 Task: Create a due date automation trigger when advanced on, 2 hours after a card is due add dates with a complete due date.
Action: Mouse moved to (933, 105)
Screenshot: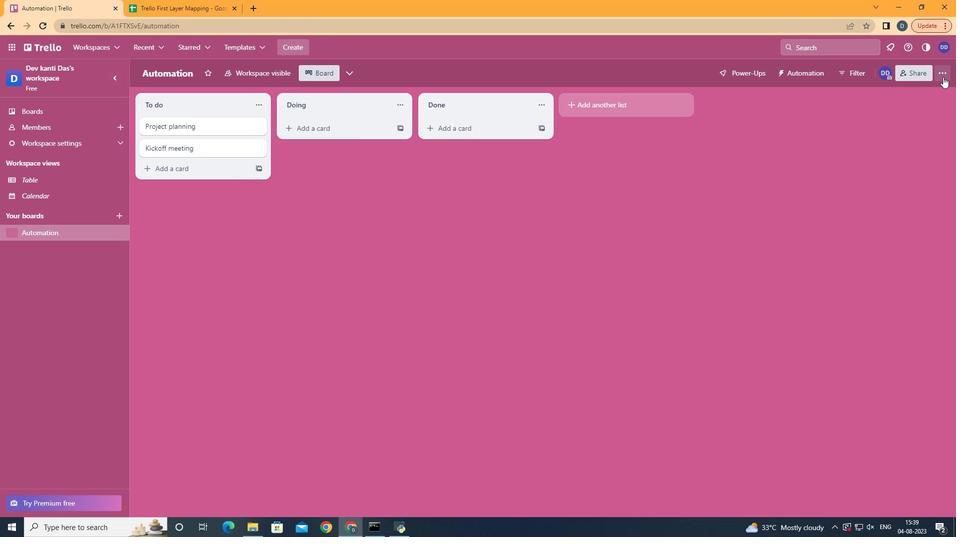 
Action: Mouse pressed left at (933, 105)
Screenshot: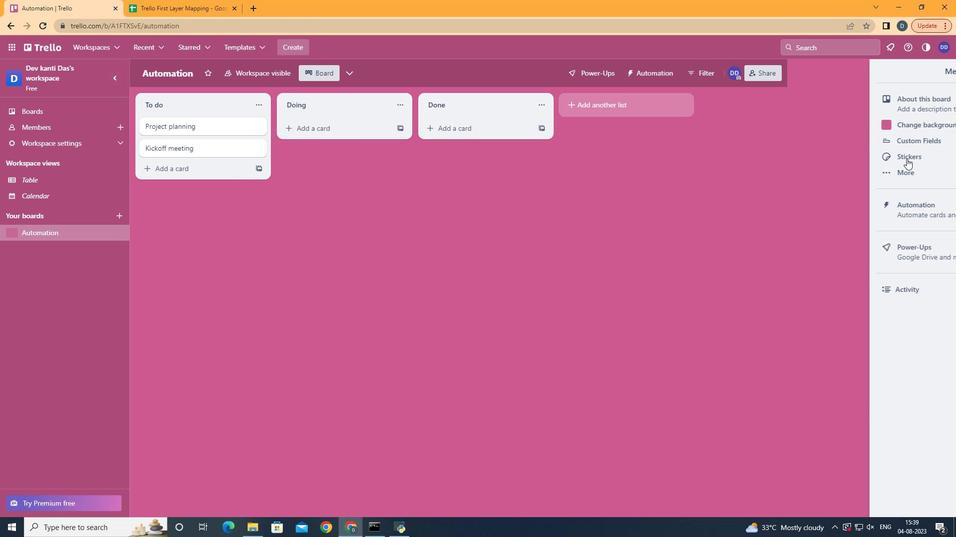 
Action: Mouse moved to (859, 228)
Screenshot: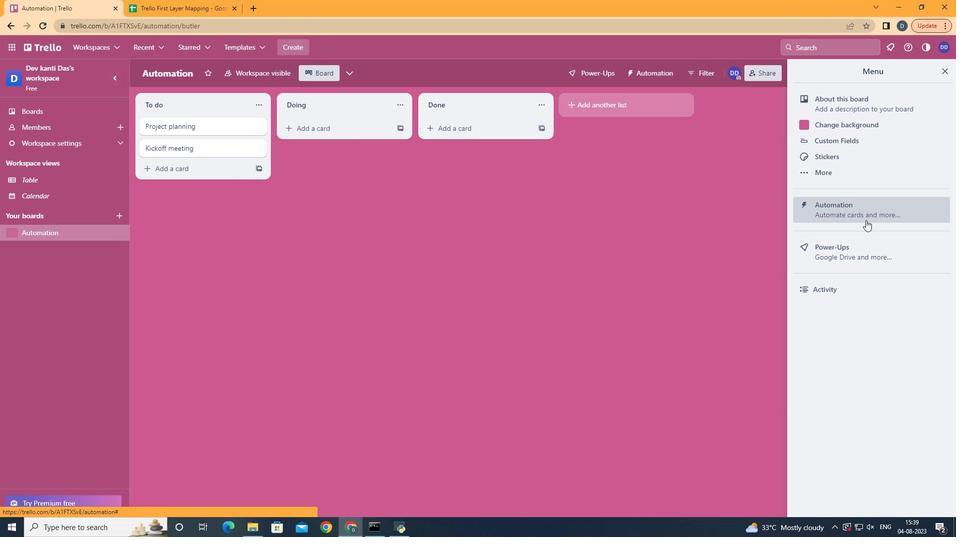 
Action: Mouse pressed left at (859, 228)
Screenshot: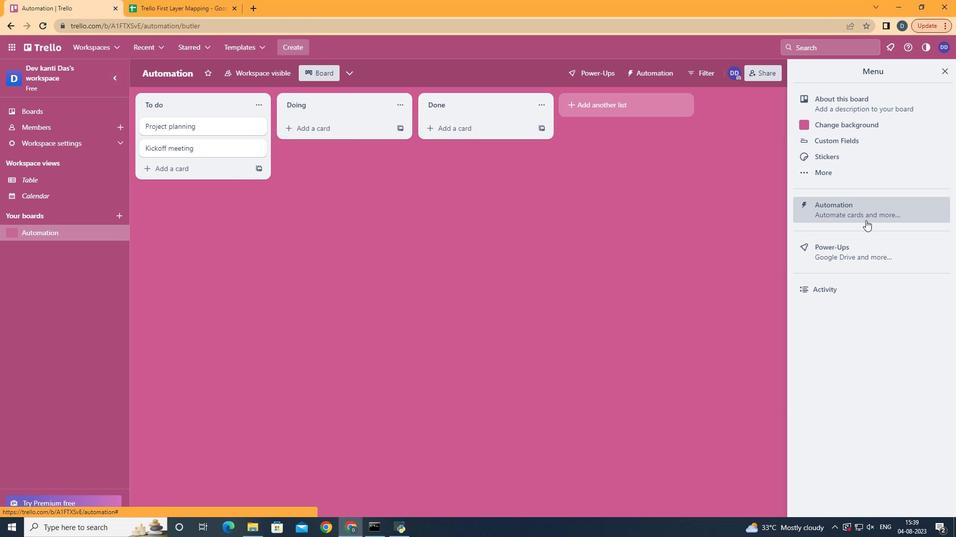 
Action: Mouse moved to (217, 208)
Screenshot: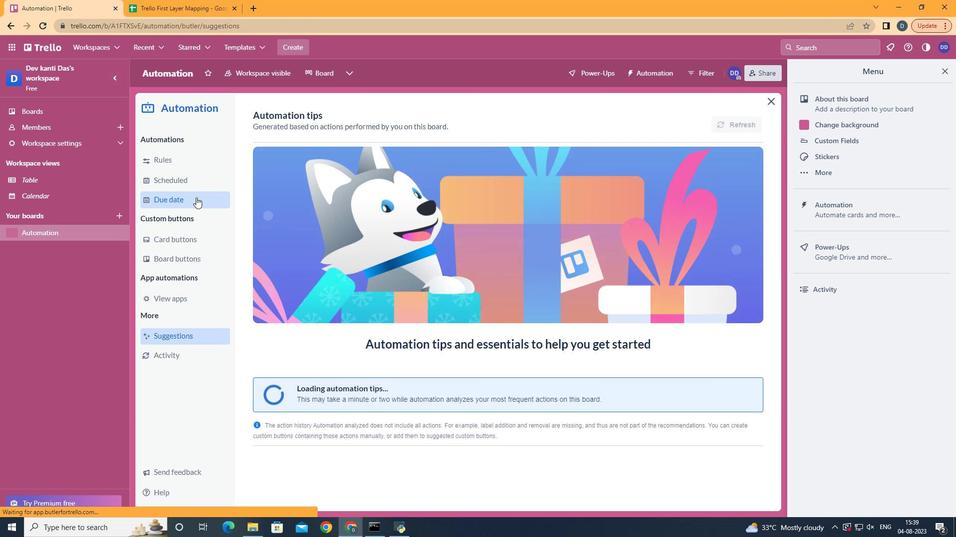 
Action: Mouse pressed left at (217, 208)
Screenshot: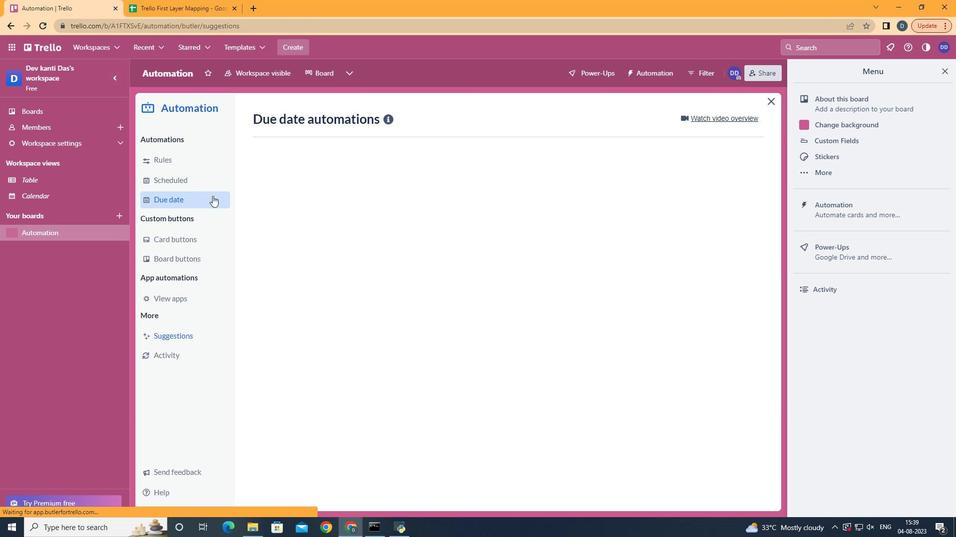 
Action: Mouse moved to (700, 141)
Screenshot: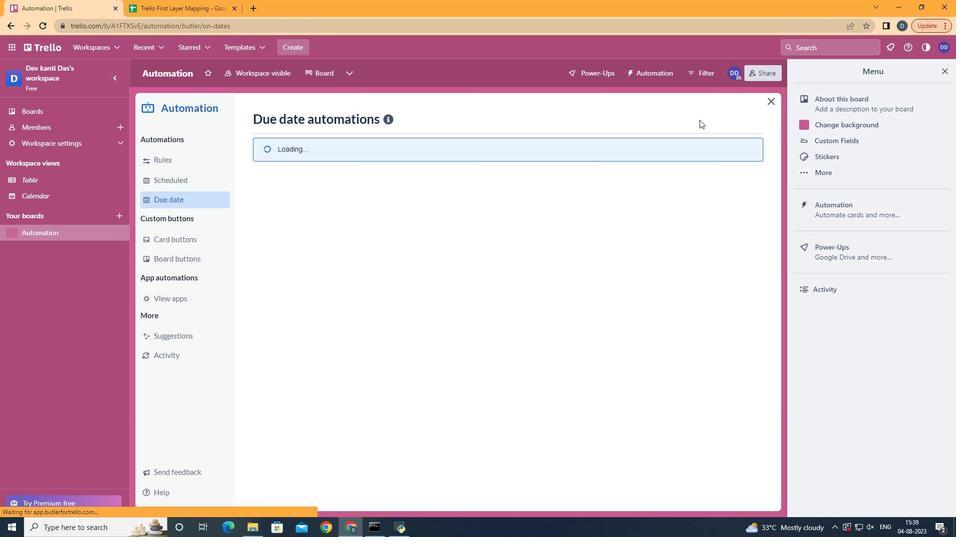 
Action: Mouse pressed left at (700, 141)
Screenshot: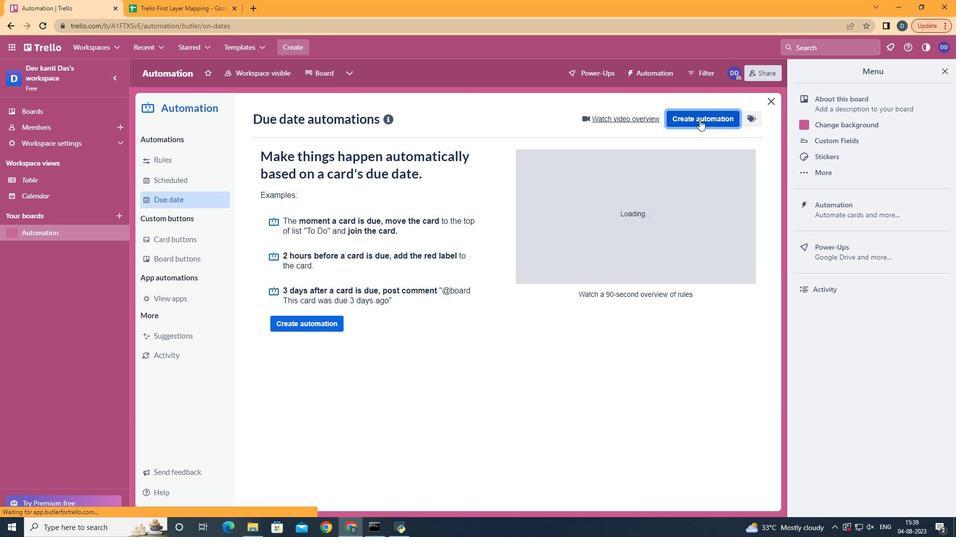 
Action: Mouse moved to (506, 224)
Screenshot: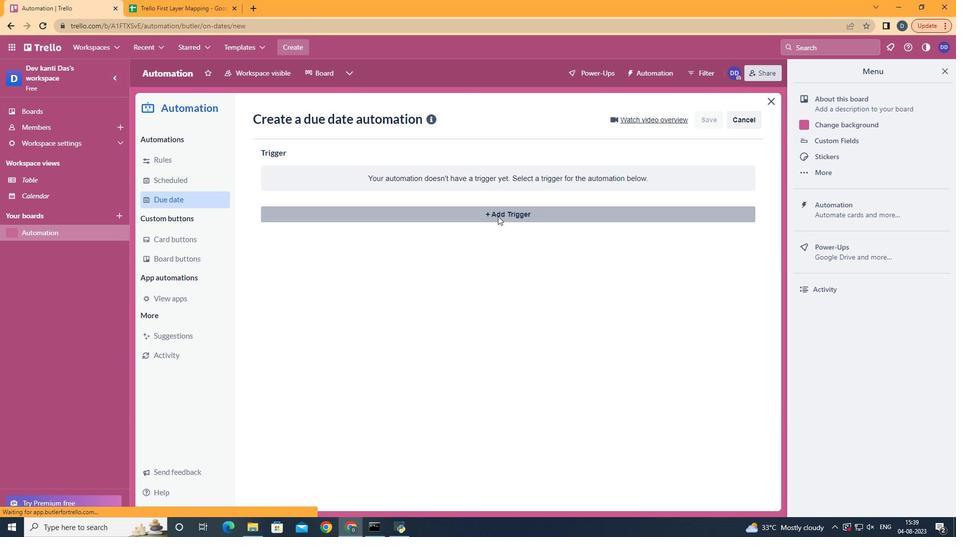 
Action: Mouse pressed left at (506, 224)
Screenshot: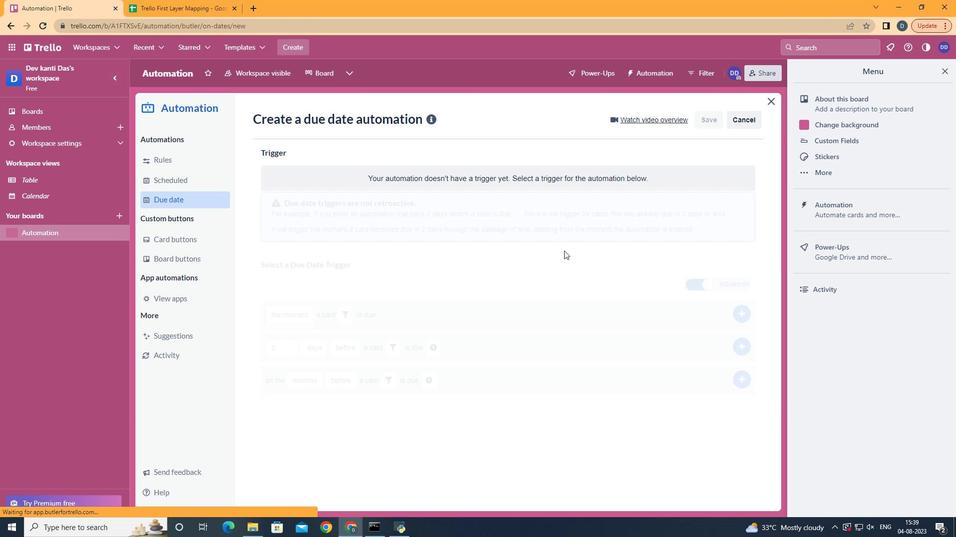 
Action: Mouse moved to (329, 403)
Screenshot: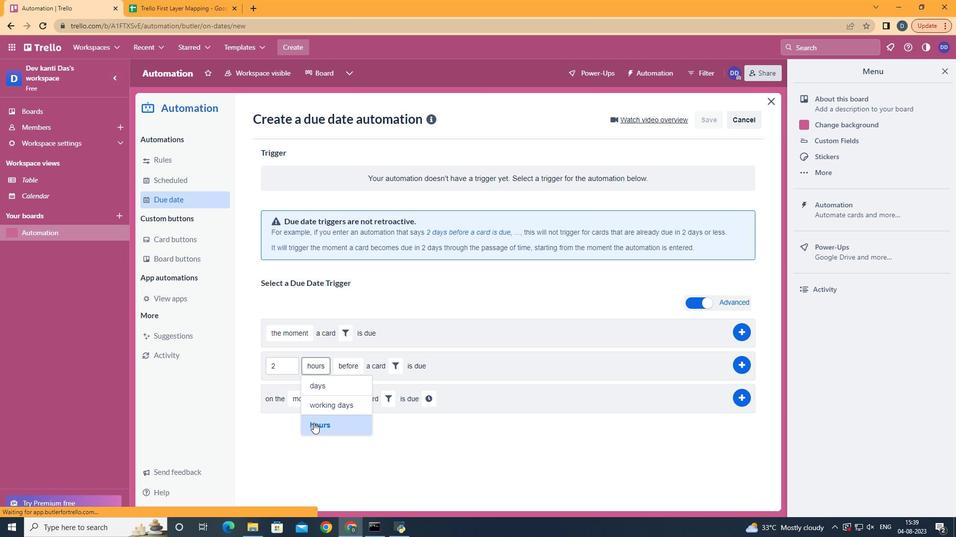 
Action: Mouse pressed left at (329, 403)
Screenshot: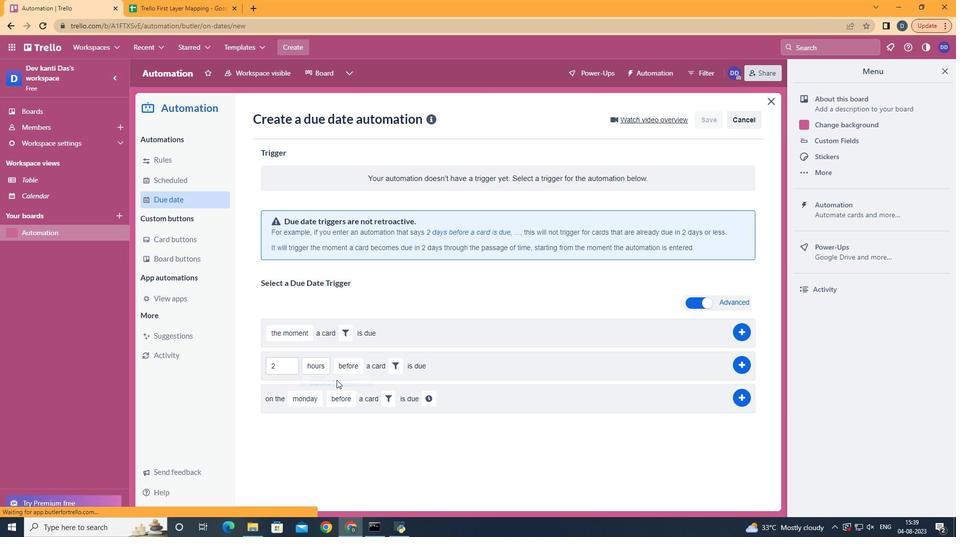
Action: Mouse moved to (370, 385)
Screenshot: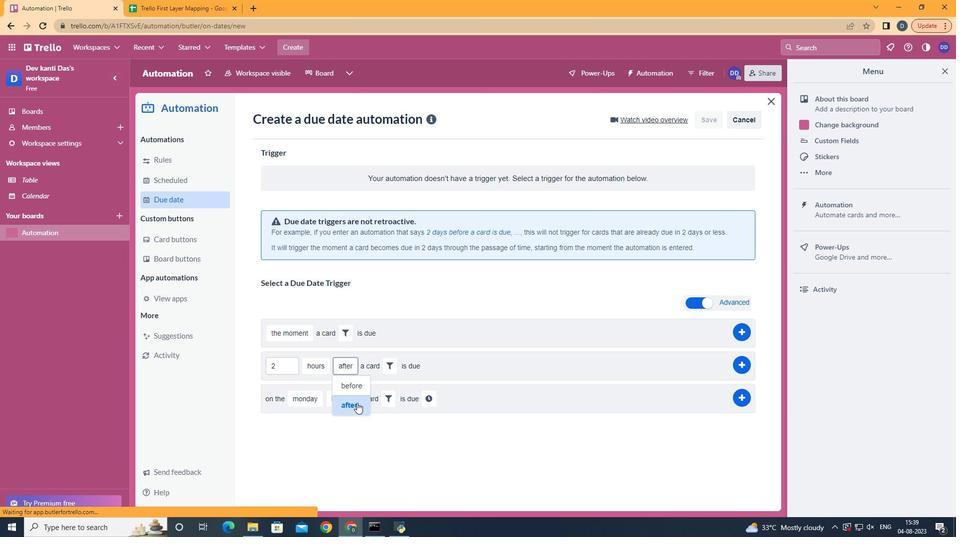 
Action: Mouse pressed left at (370, 385)
Screenshot: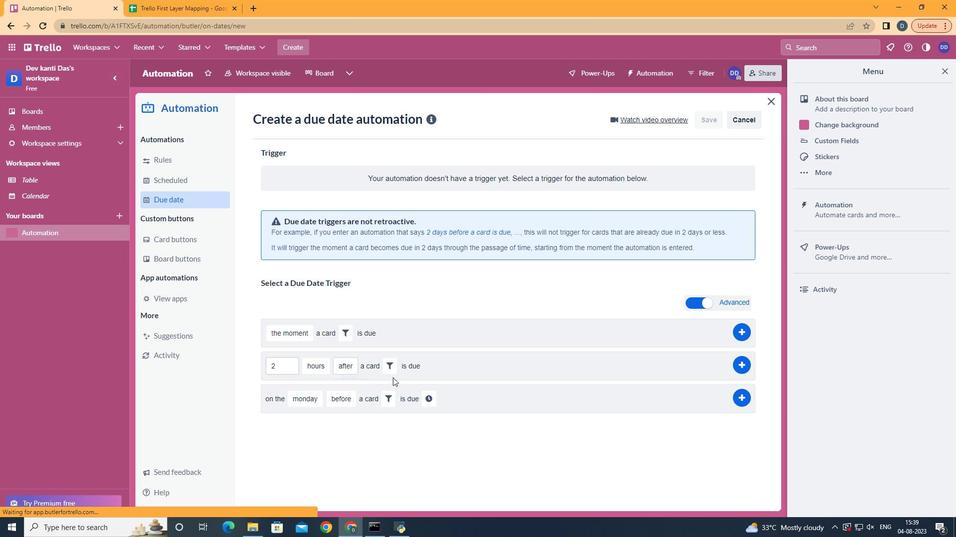 
Action: Mouse moved to (409, 356)
Screenshot: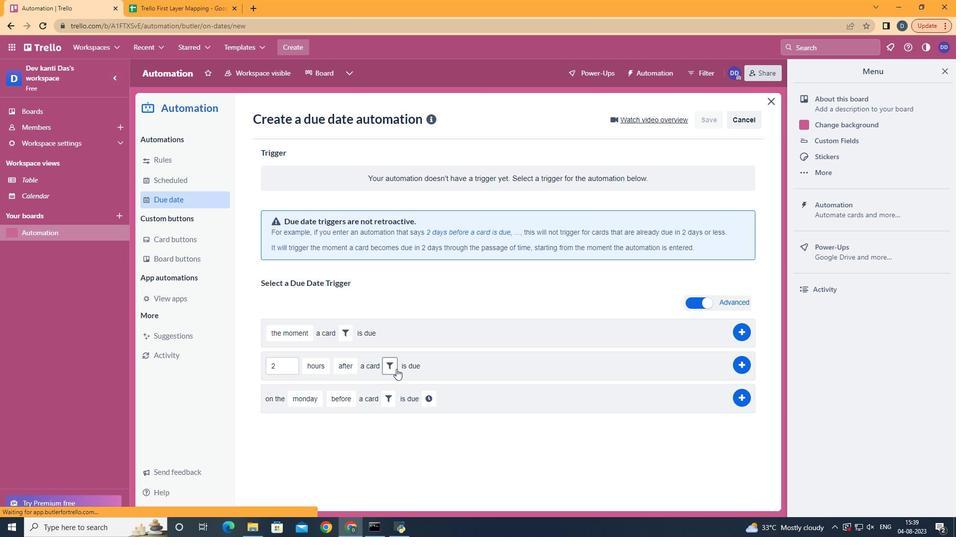 
Action: Mouse pressed left at (409, 356)
Screenshot: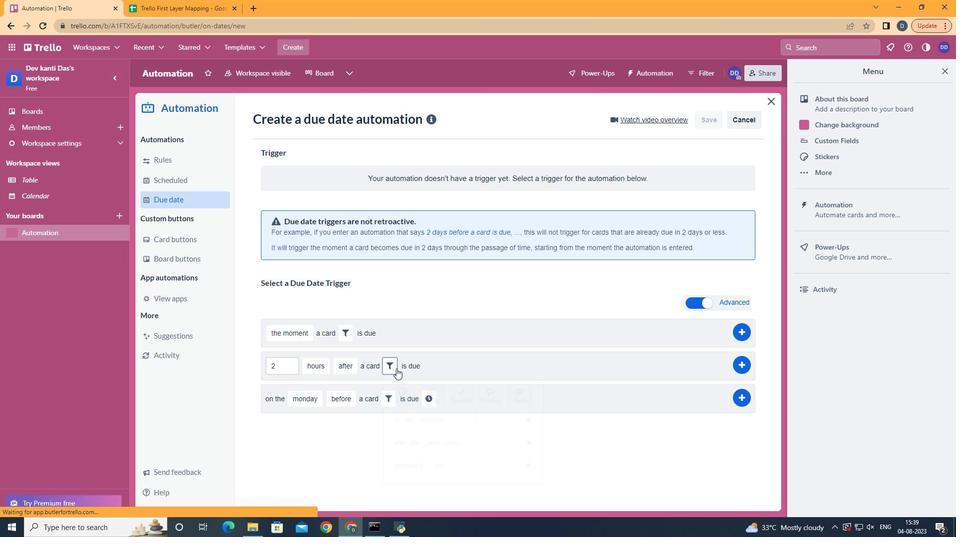 
Action: Mouse moved to (457, 380)
Screenshot: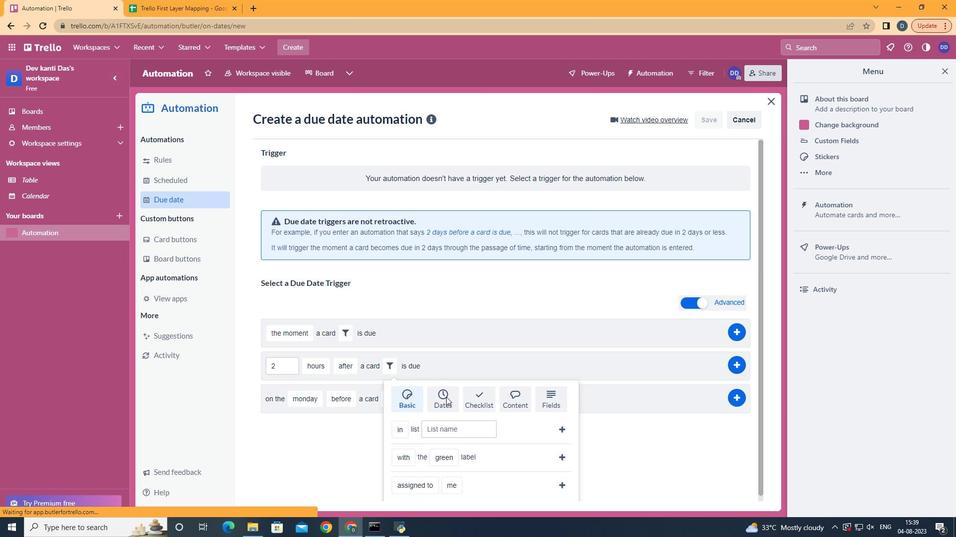 
Action: Mouse pressed left at (457, 380)
Screenshot: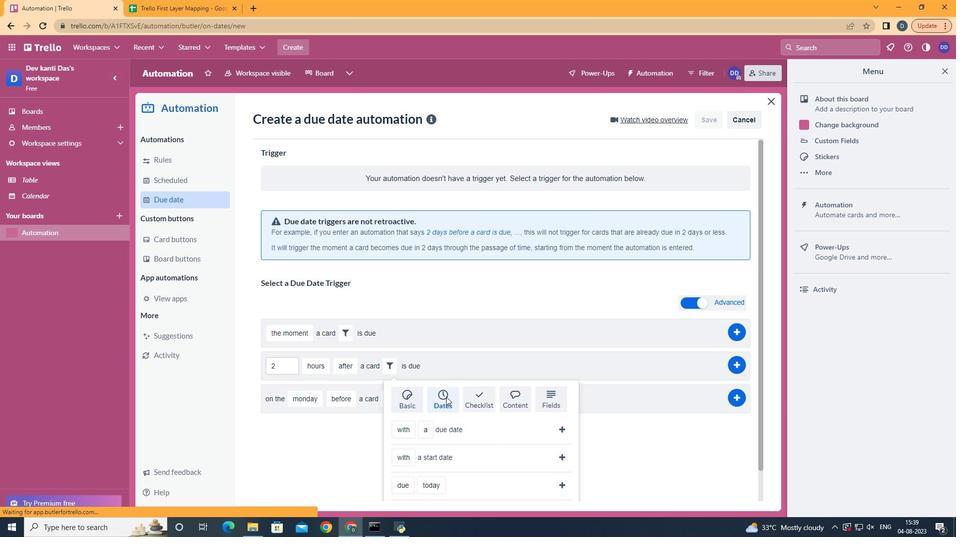 
Action: Mouse moved to (417, 424)
Screenshot: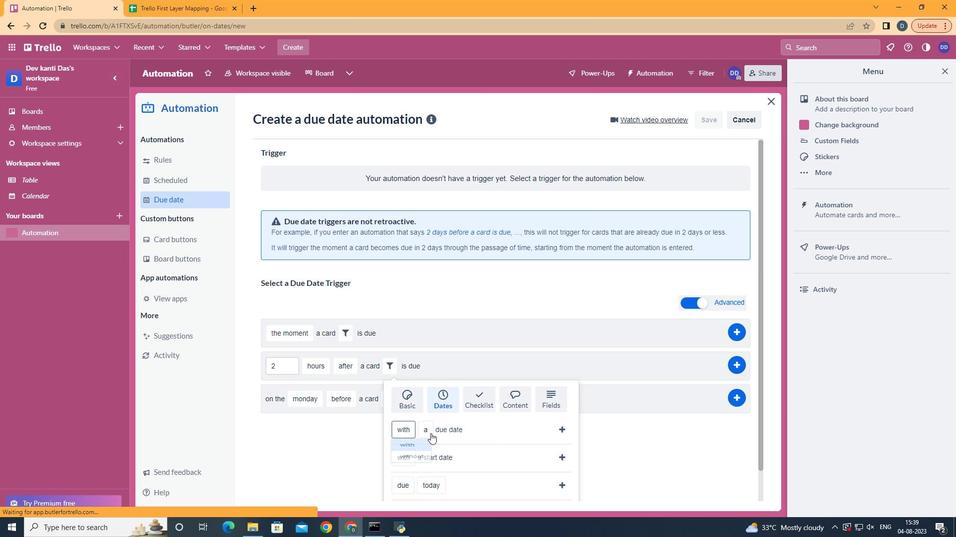 
Action: Mouse pressed left at (417, 424)
Screenshot: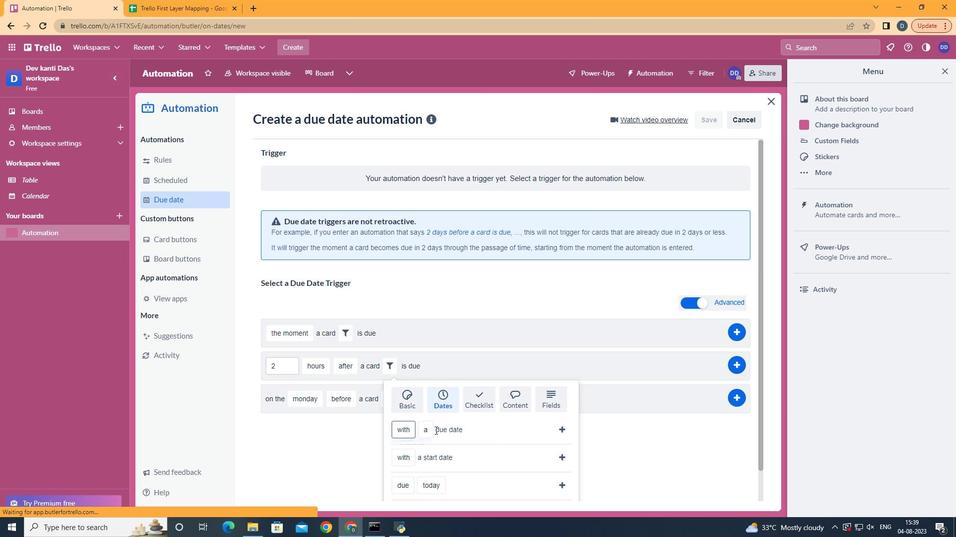 
Action: Mouse moved to (448, 359)
Screenshot: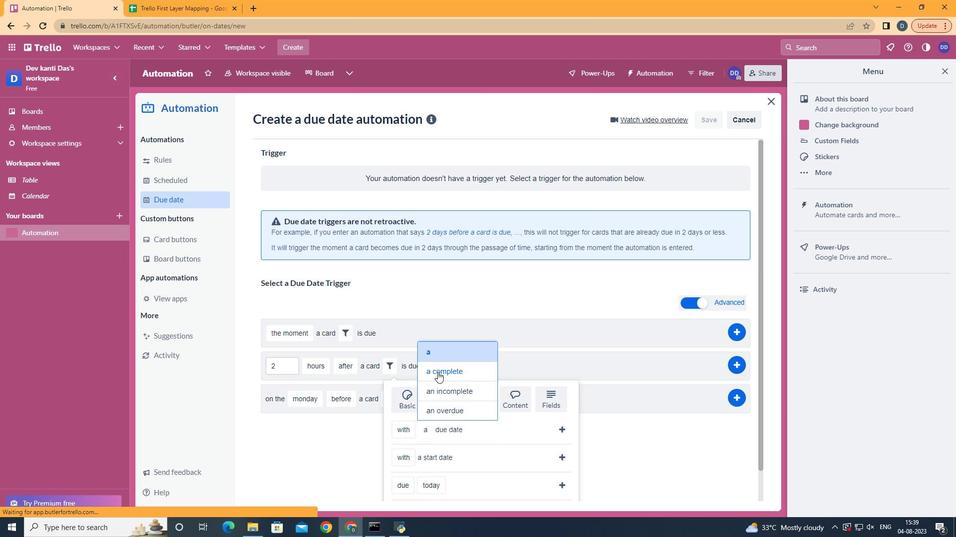 
Action: Mouse pressed left at (448, 359)
Screenshot: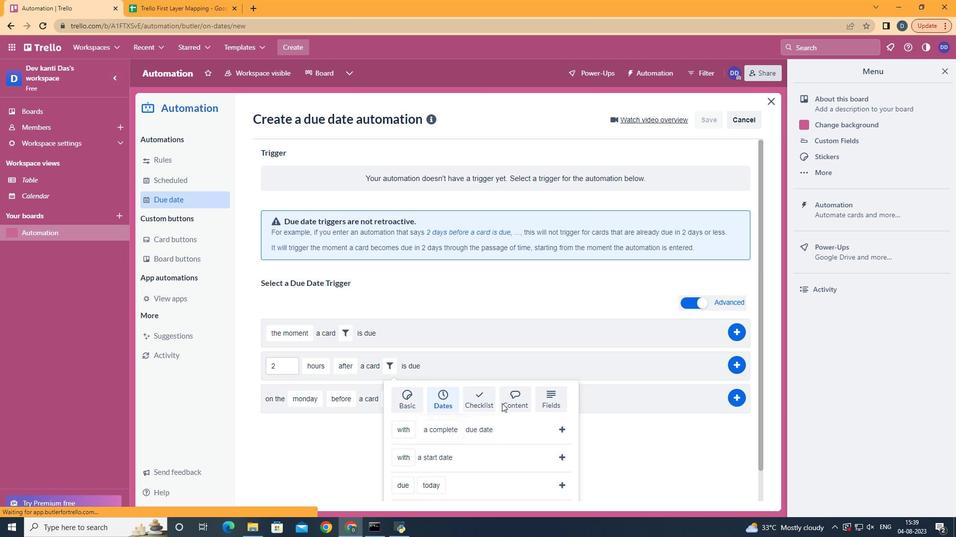 
Action: Mouse moved to (568, 411)
Screenshot: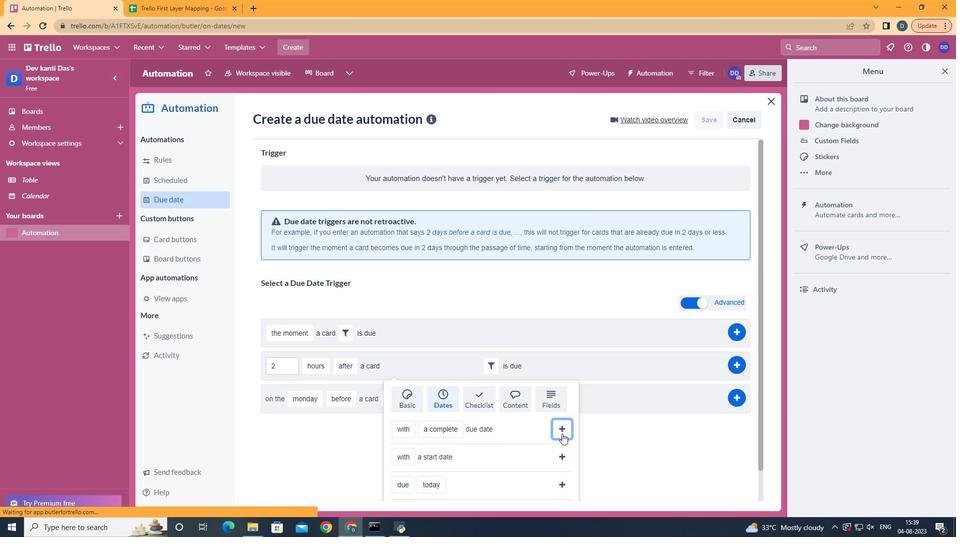 
Action: Mouse pressed left at (568, 411)
Screenshot: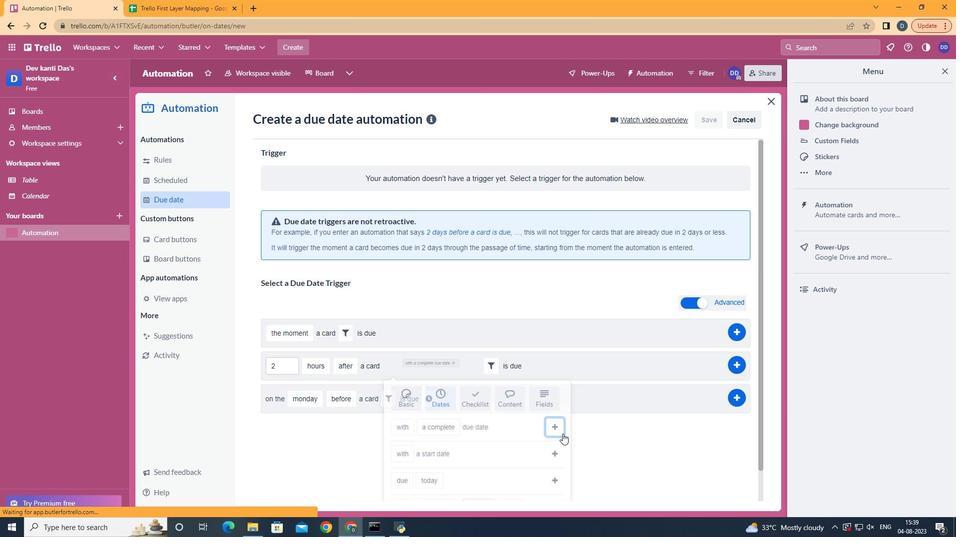 
Action: Mouse moved to (733, 351)
Screenshot: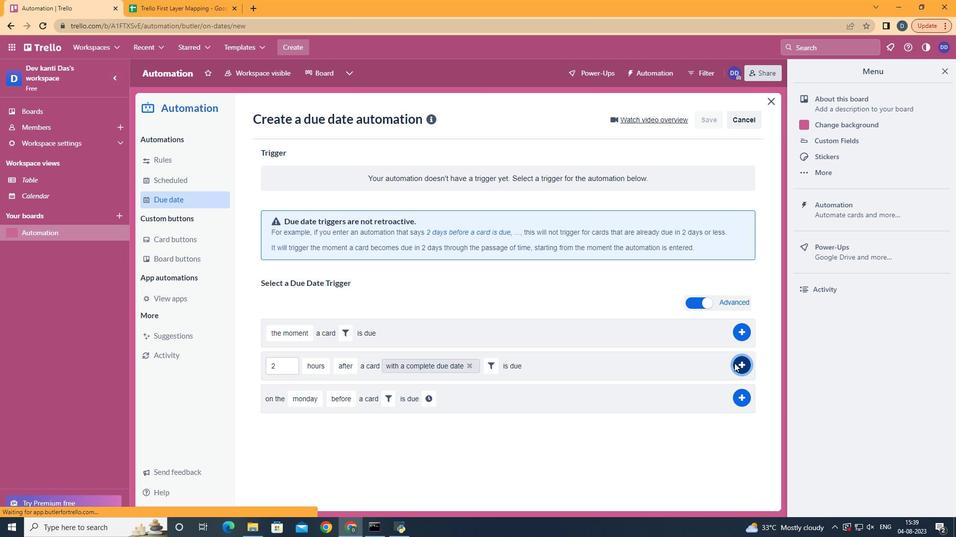 
Action: Mouse pressed left at (733, 351)
Screenshot: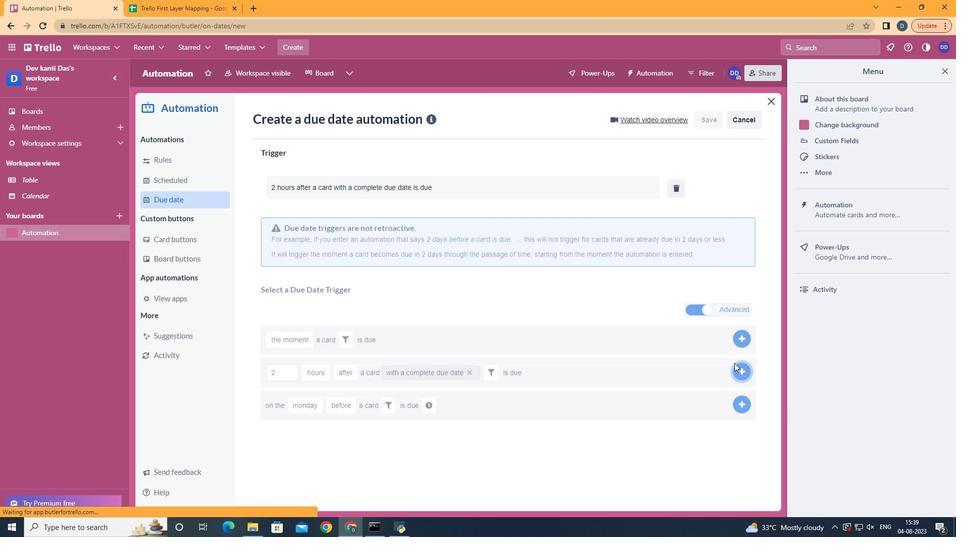
Action: Mouse moved to (415, 185)
Screenshot: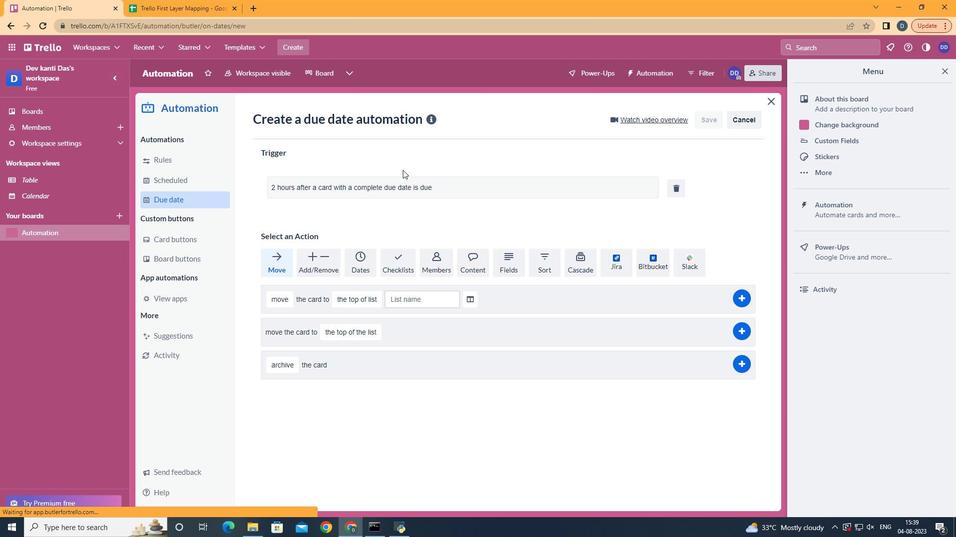 
